 Task: Toggle the icons in the outline.
Action: Mouse moved to (7, 655)
Screenshot: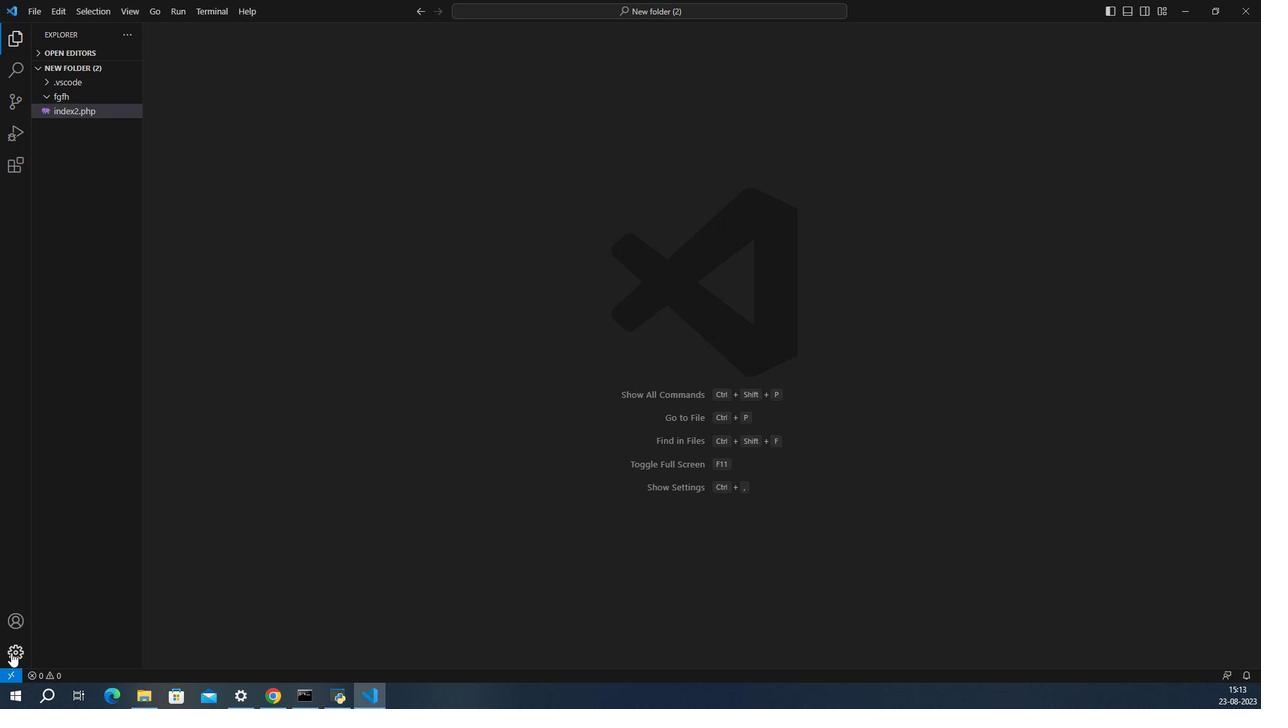 
Action: Mouse pressed left at (7, 655)
Screenshot: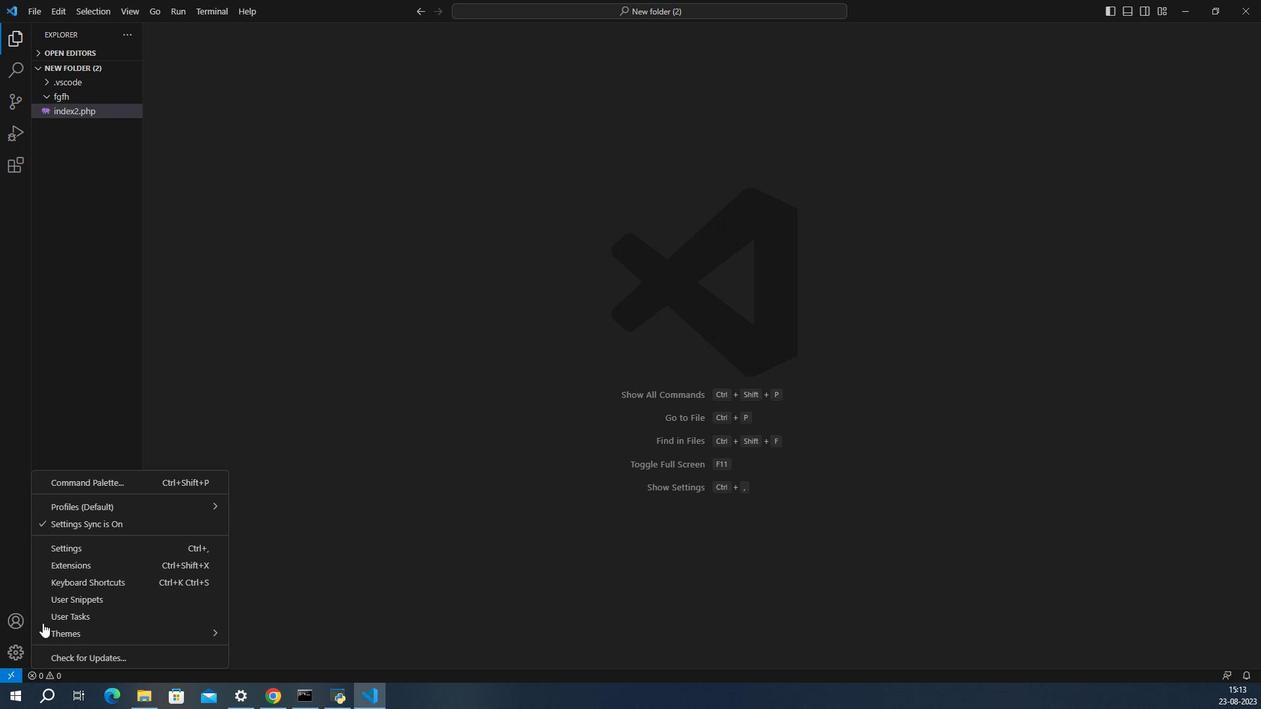 
Action: Mouse moved to (66, 551)
Screenshot: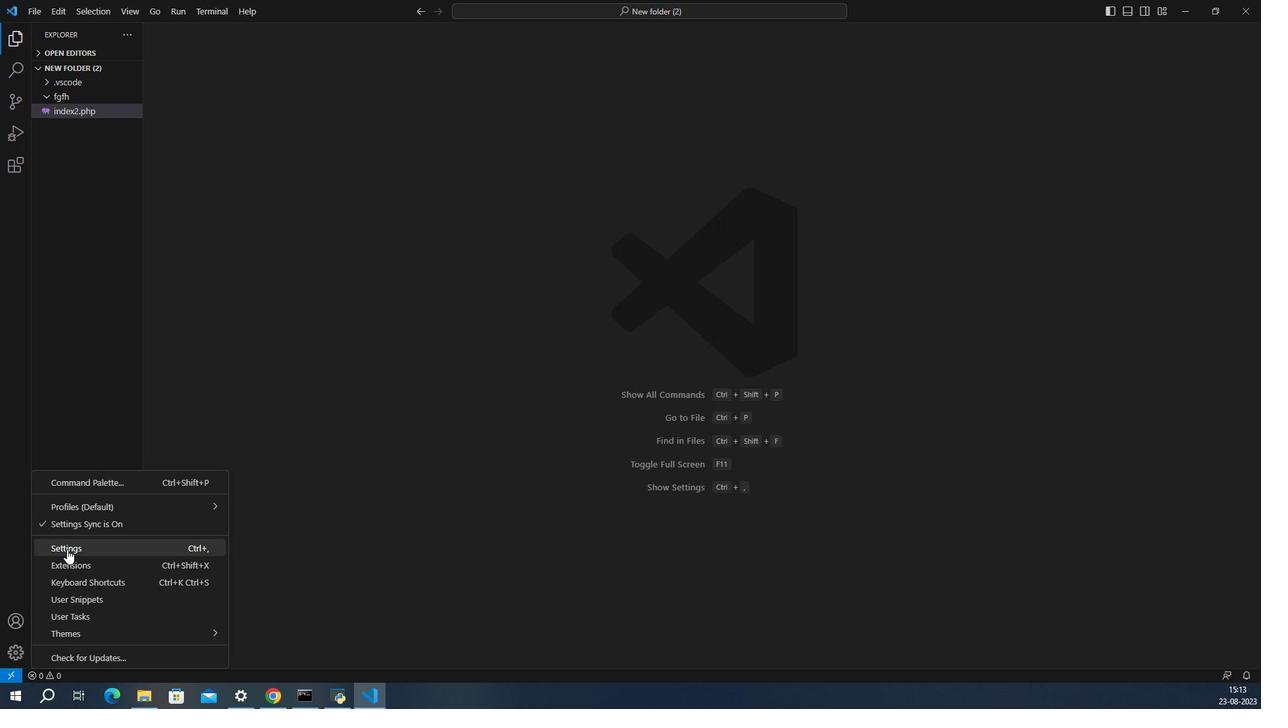 
Action: Mouse pressed left at (66, 551)
Screenshot: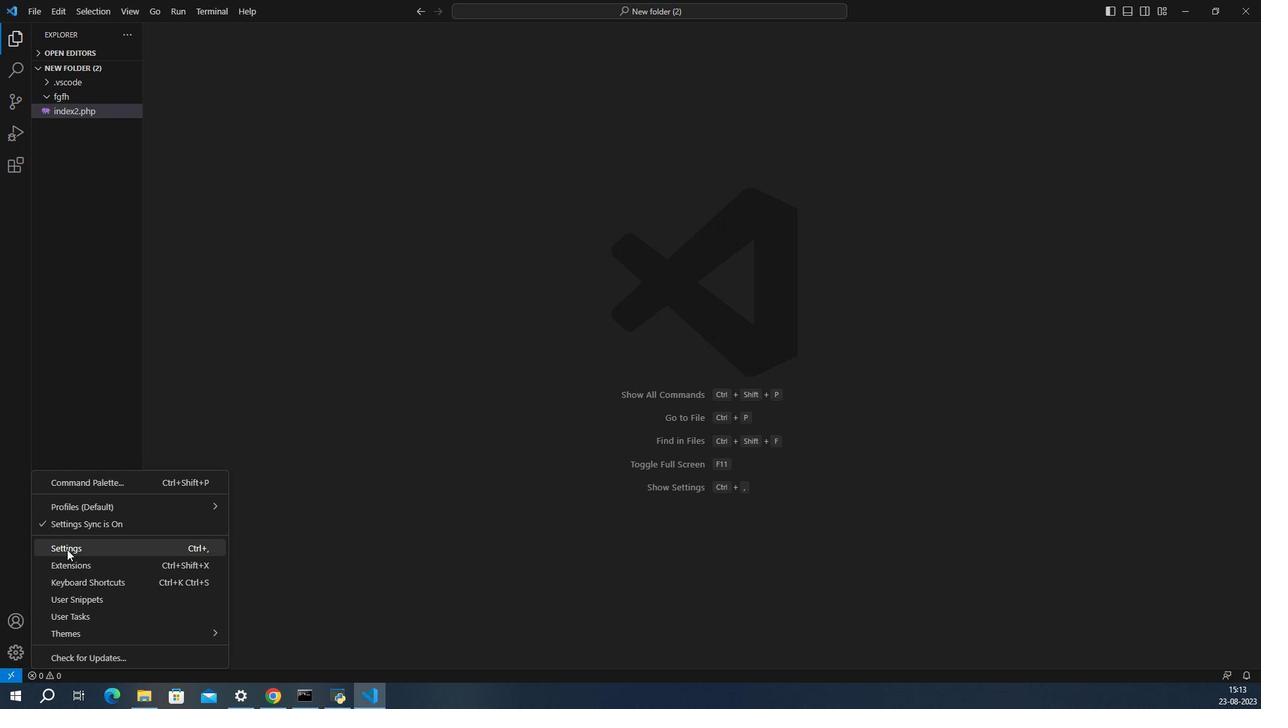 
Action: Mouse moved to (584, 483)
Screenshot: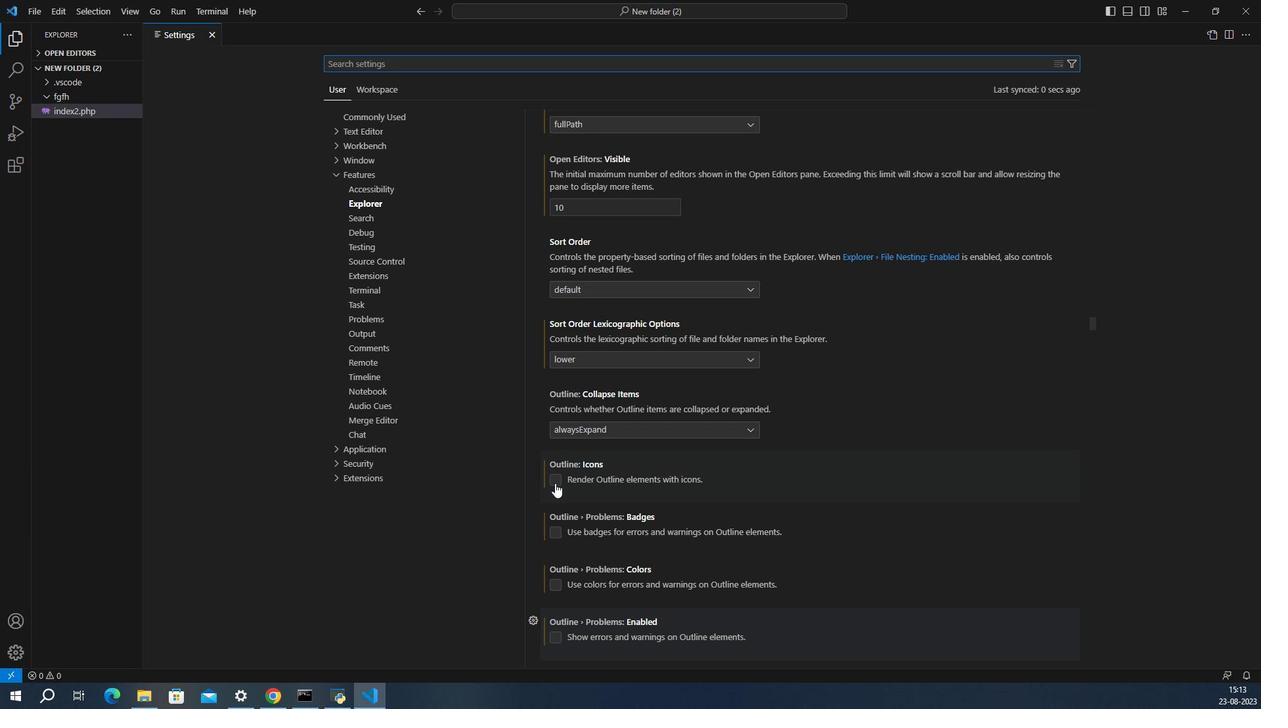 
Action: Mouse pressed left at (584, 483)
Screenshot: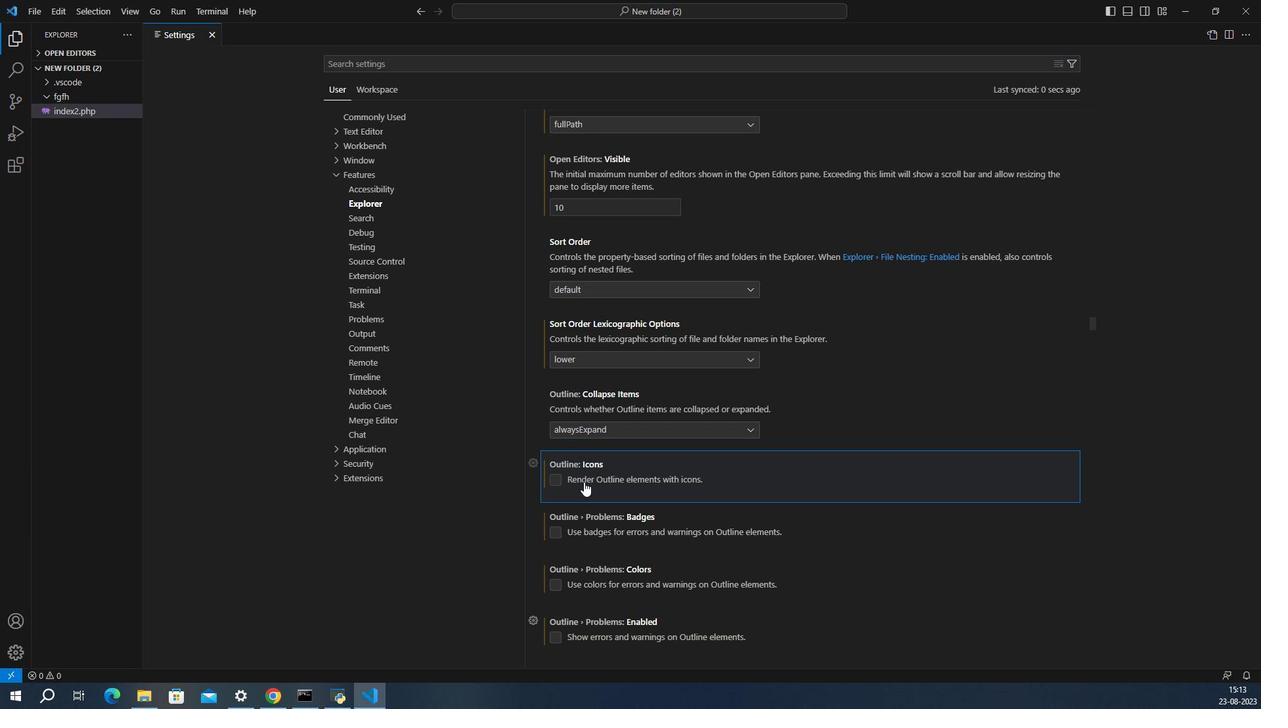
Action: Mouse moved to (618, 482)
Screenshot: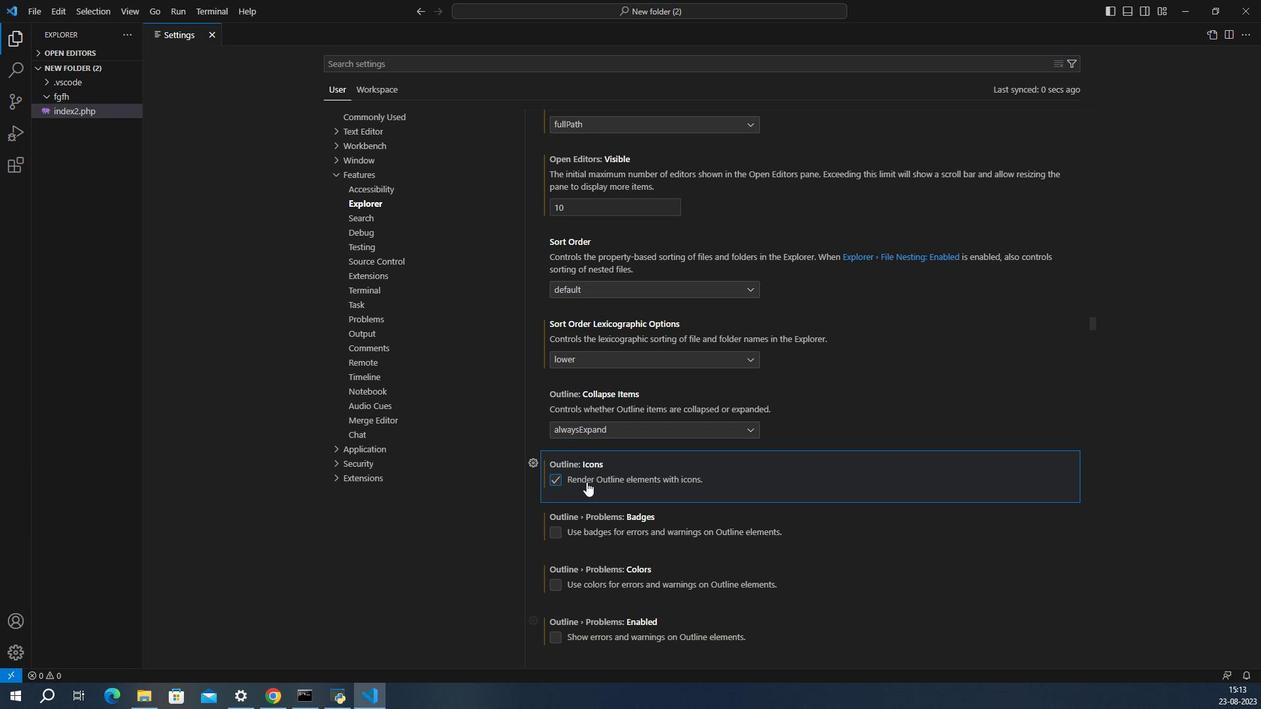 
